 Task: Print in B5(JIS) paper size.
Action: Mouse moved to (105, 99)
Screenshot: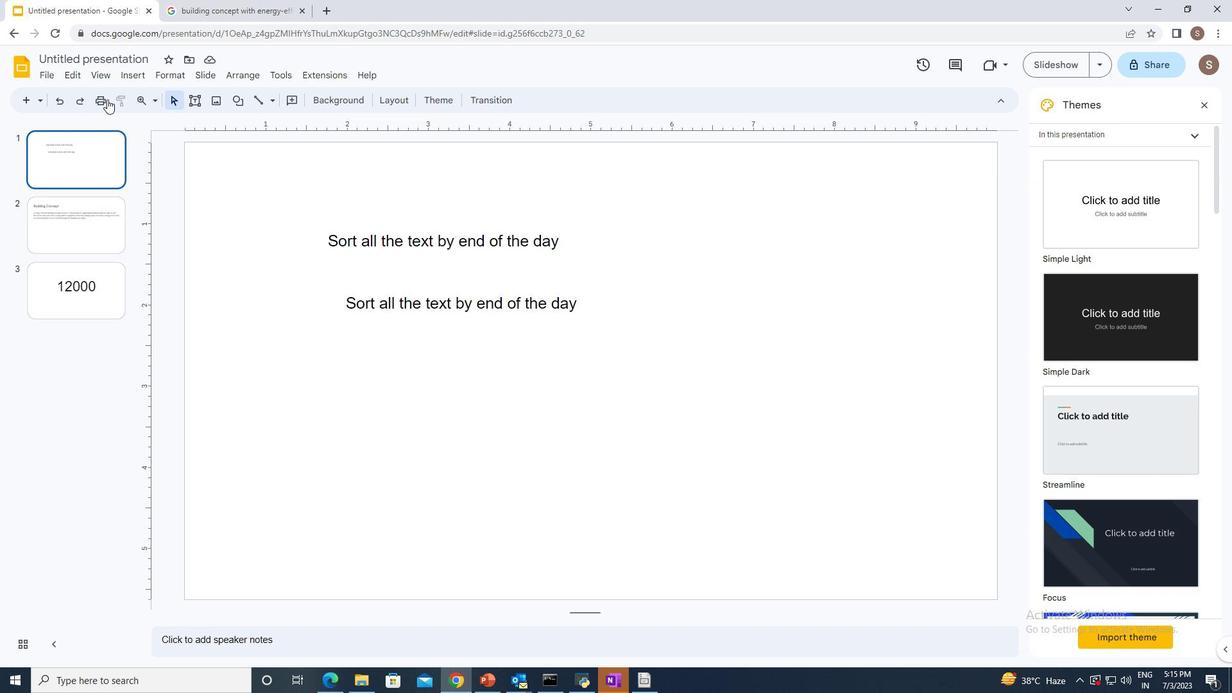 
Action: Mouse pressed left at (105, 99)
Screenshot: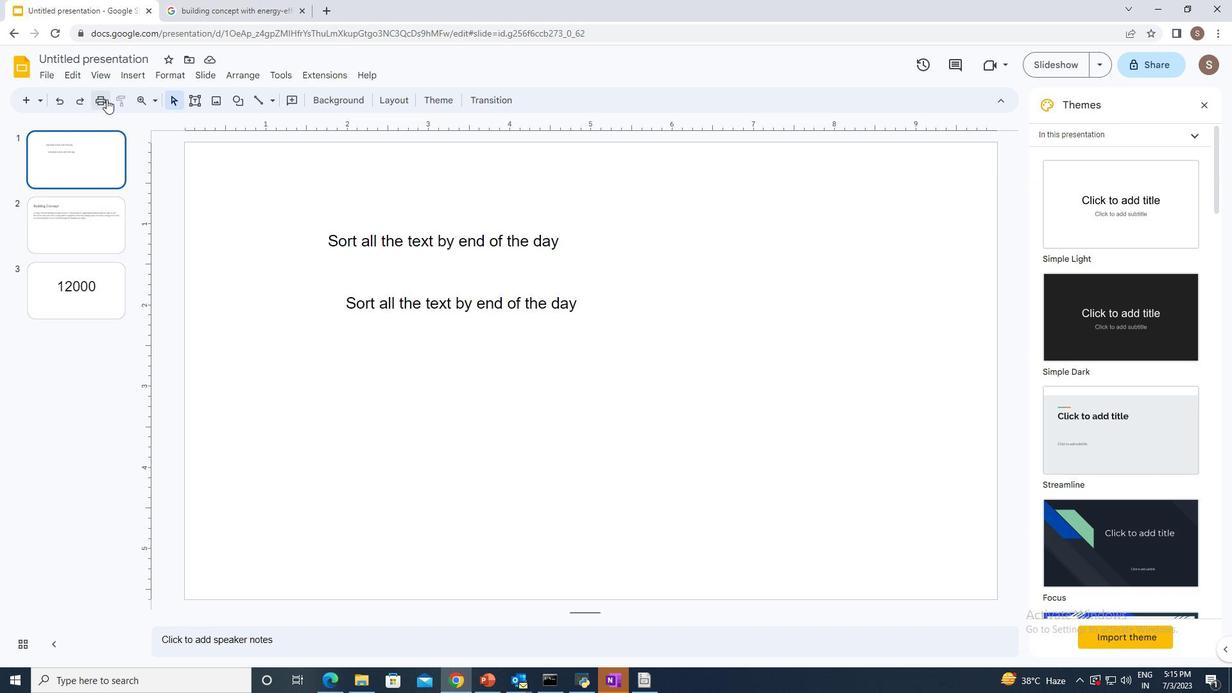 
Action: Mouse moved to (842, 220)
Screenshot: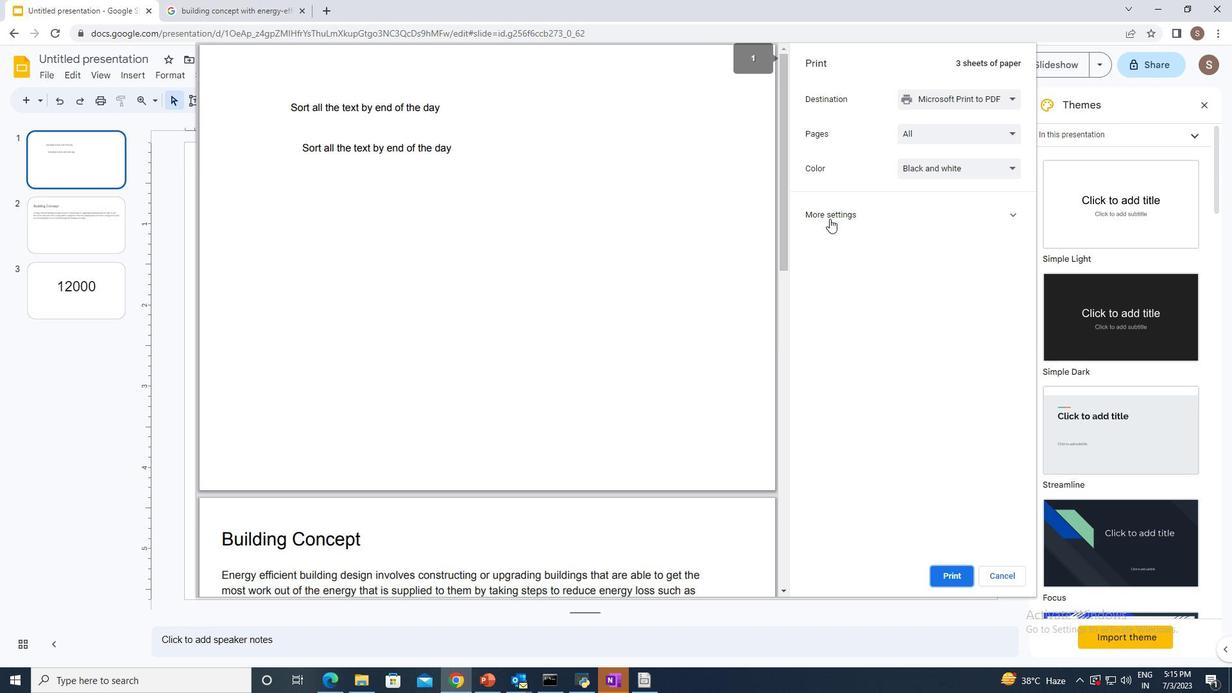 
Action: Mouse pressed left at (842, 220)
Screenshot: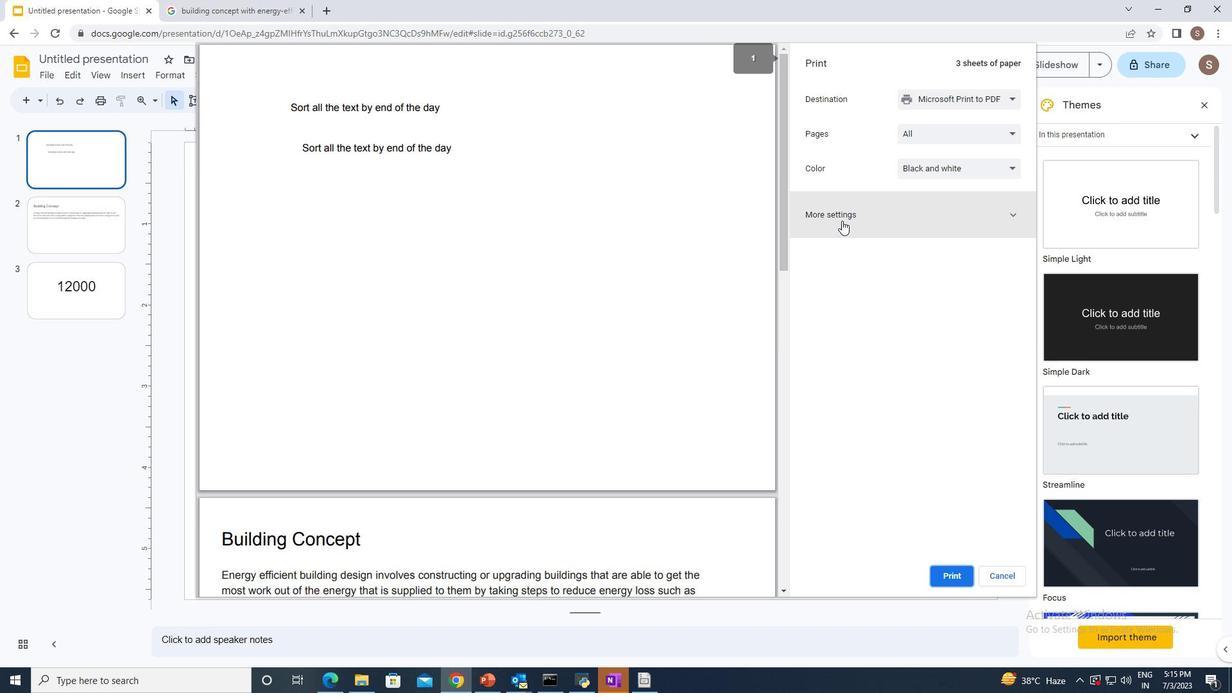 
Action: Mouse moved to (928, 258)
Screenshot: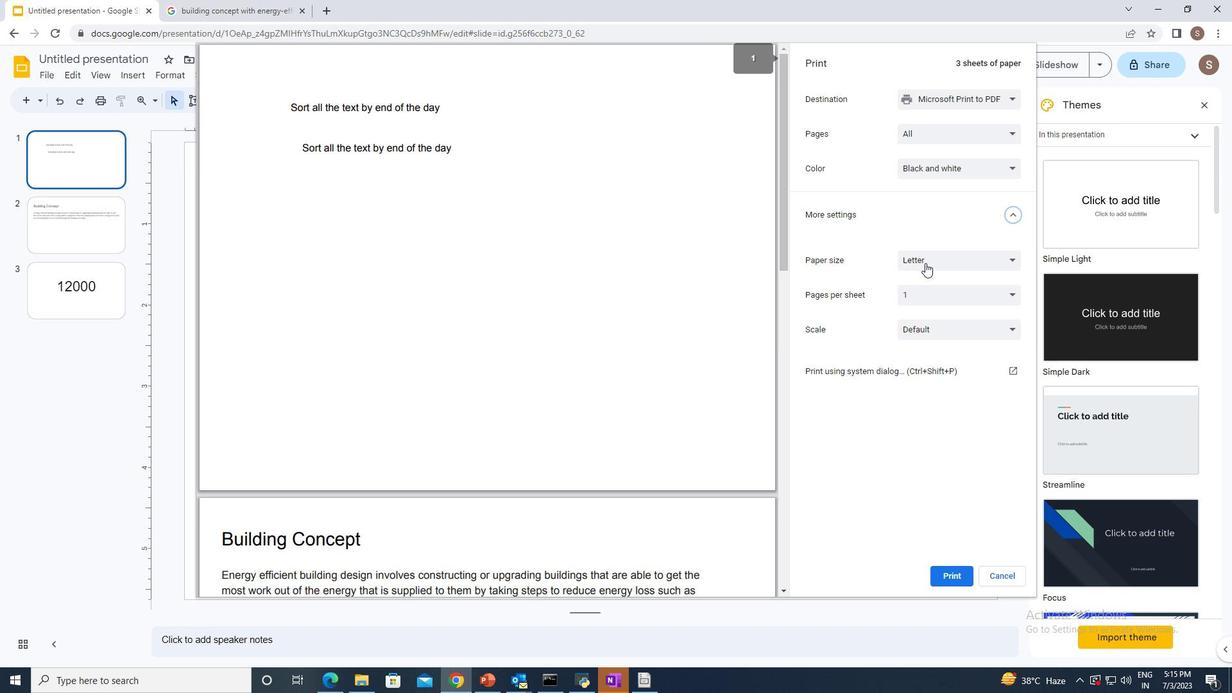 
Action: Mouse pressed left at (928, 258)
Screenshot: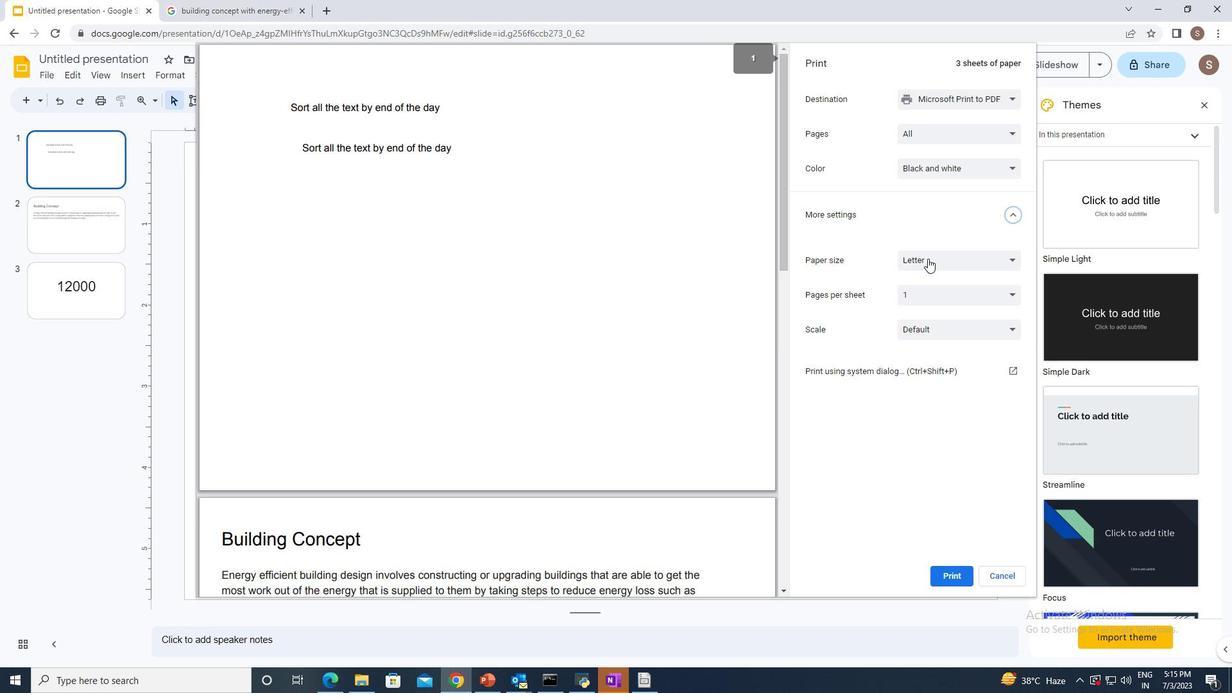 
Action: Mouse moved to (928, 368)
Screenshot: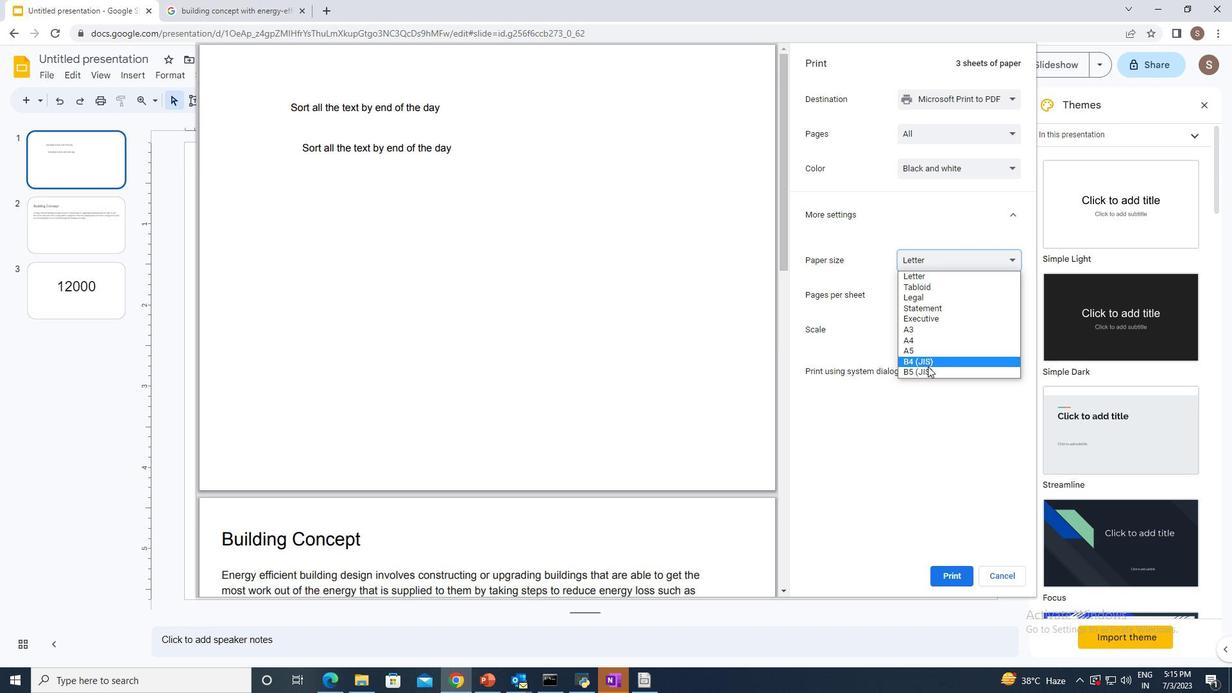 
Action: Mouse pressed left at (928, 368)
Screenshot: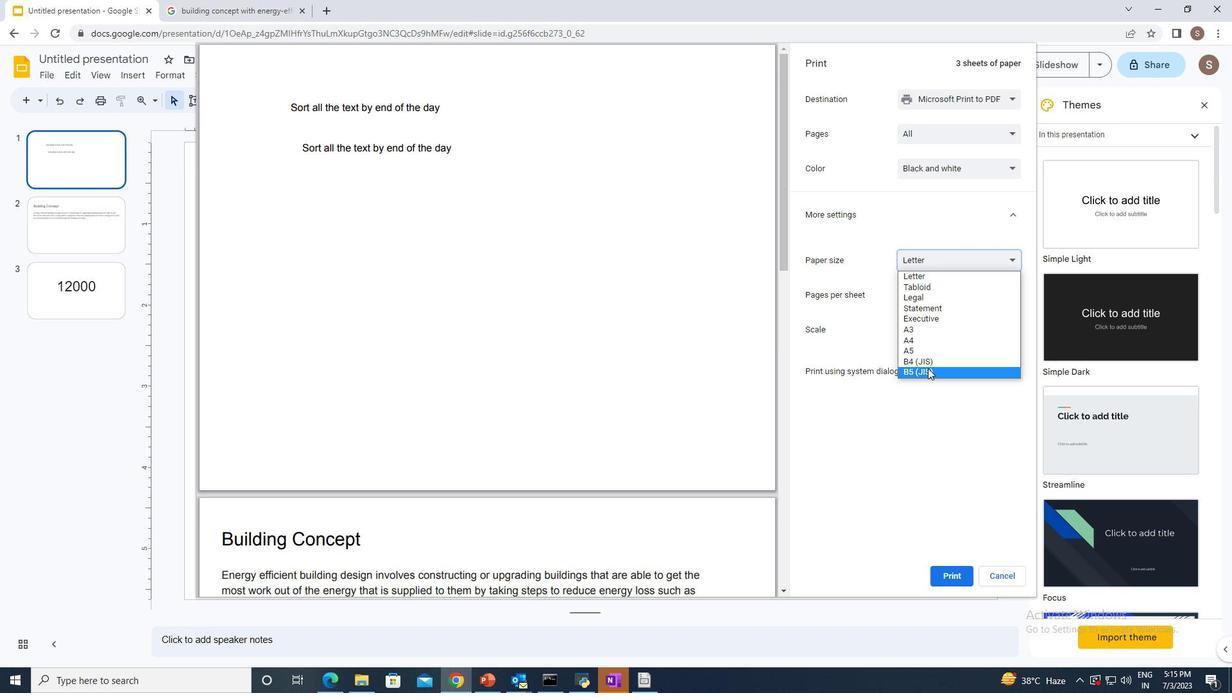 
Action: Mouse moved to (952, 567)
Screenshot: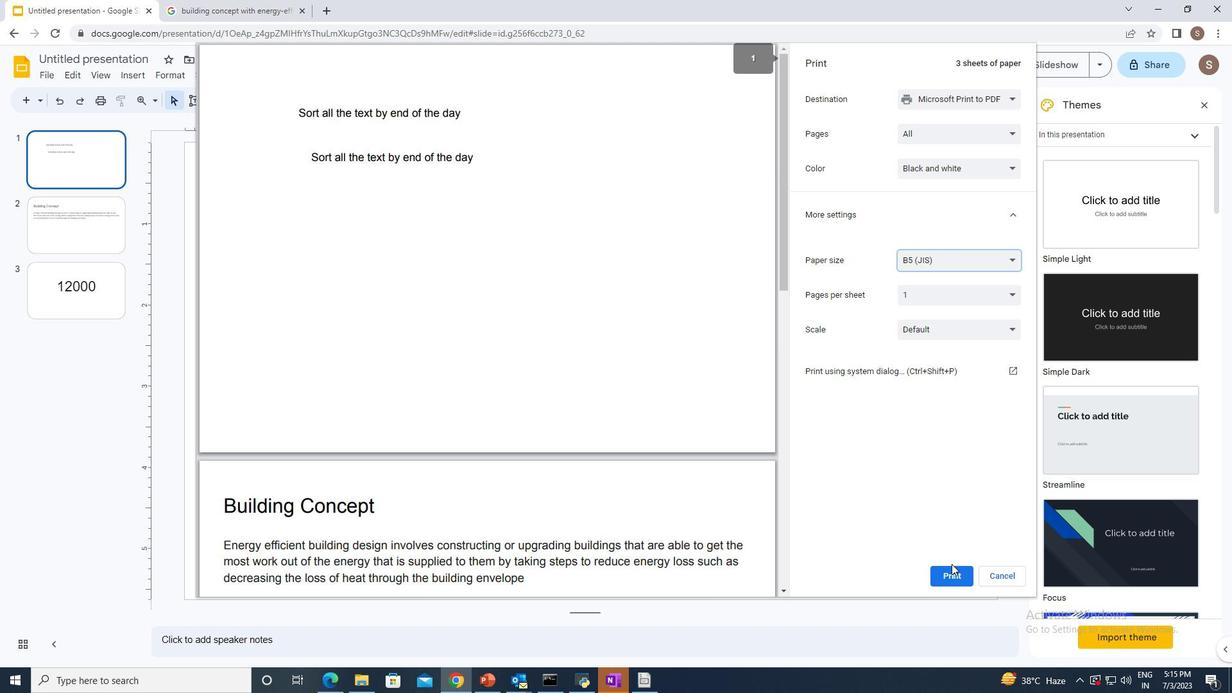 
Action: Mouse pressed left at (952, 567)
Screenshot: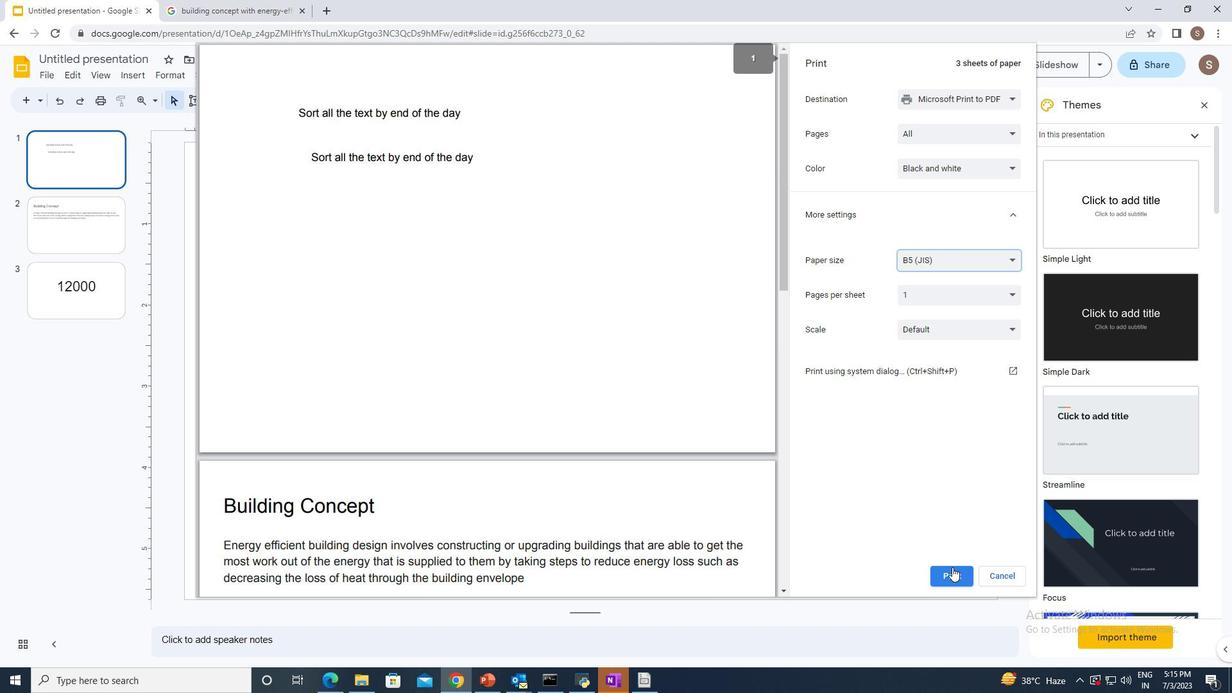
